 Task: Click on the option Current job.
Action: Mouse moved to (918, 126)
Screenshot: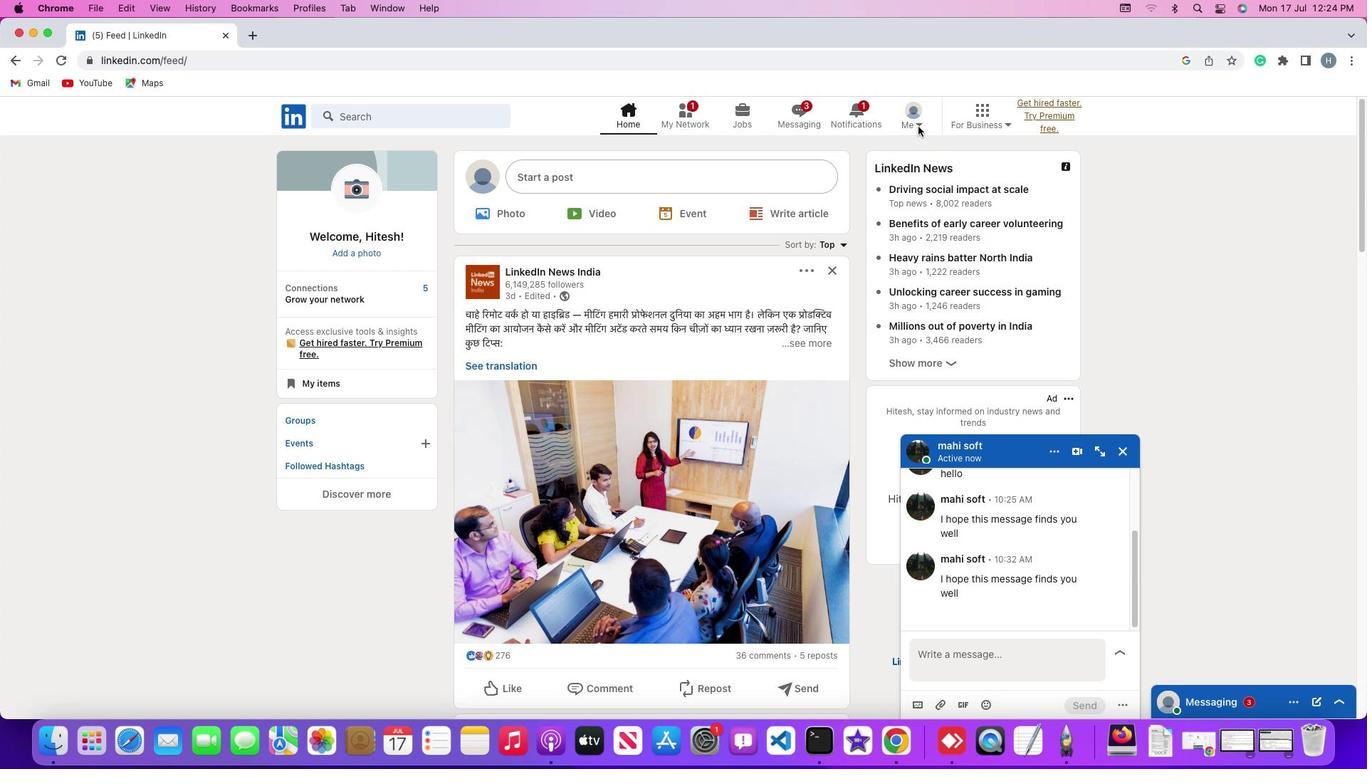 
Action: Mouse pressed left at (918, 126)
Screenshot: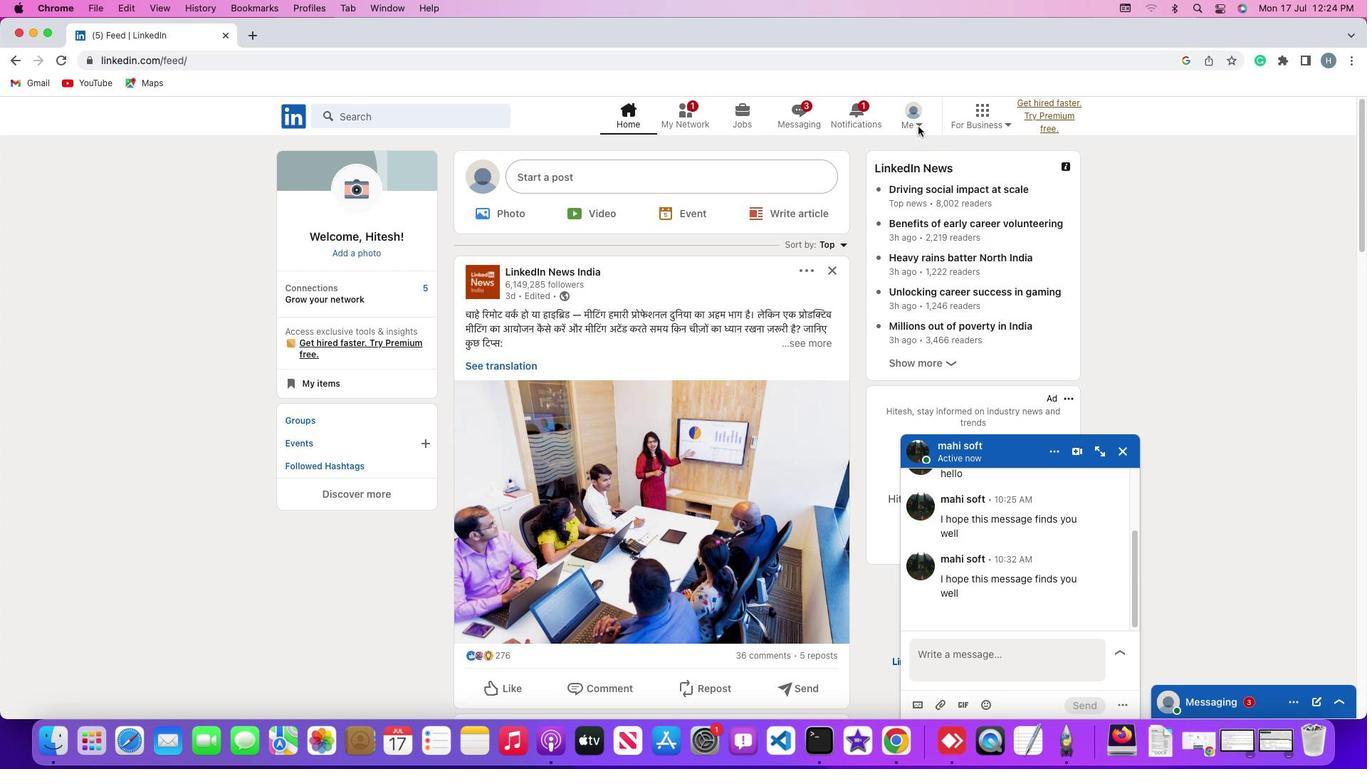 
Action: Mouse moved to (918, 126)
Screenshot: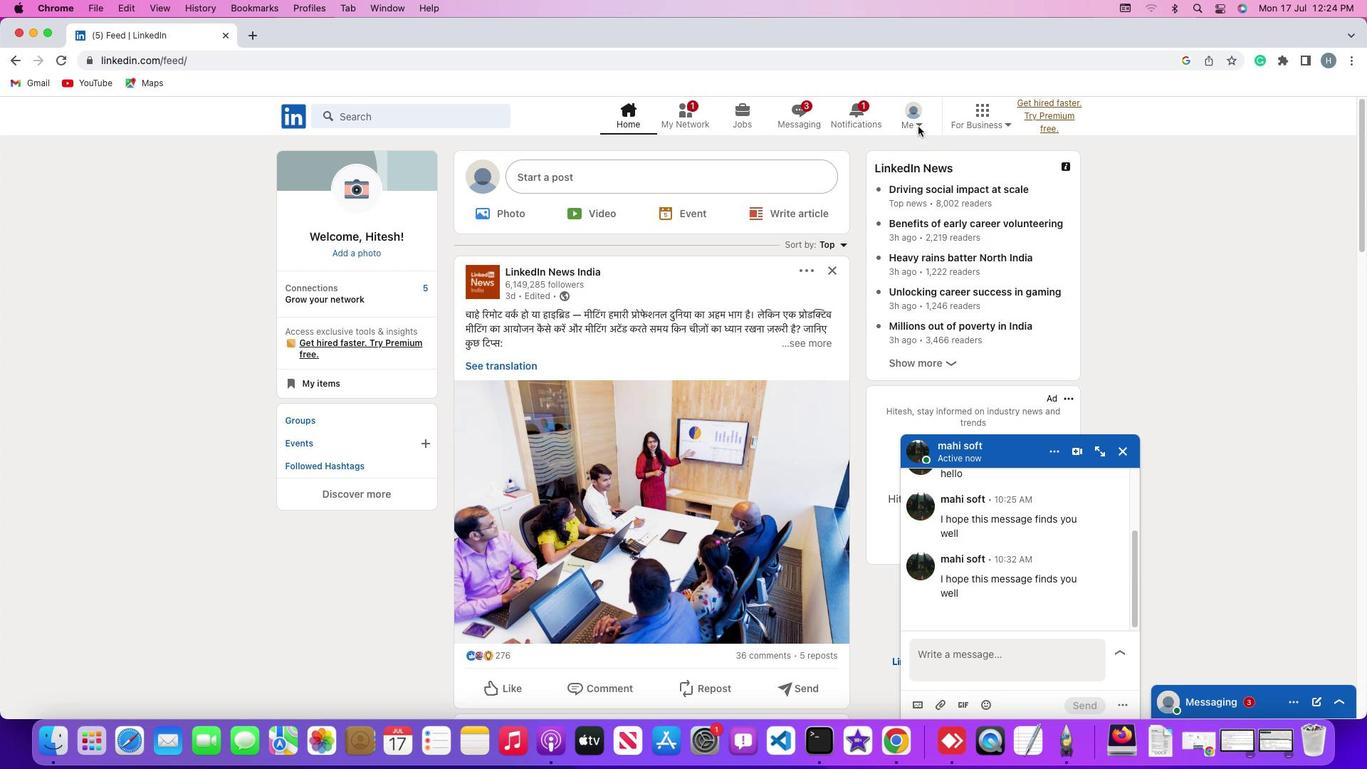 
Action: Mouse pressed left at (918, 126)
Screenshot: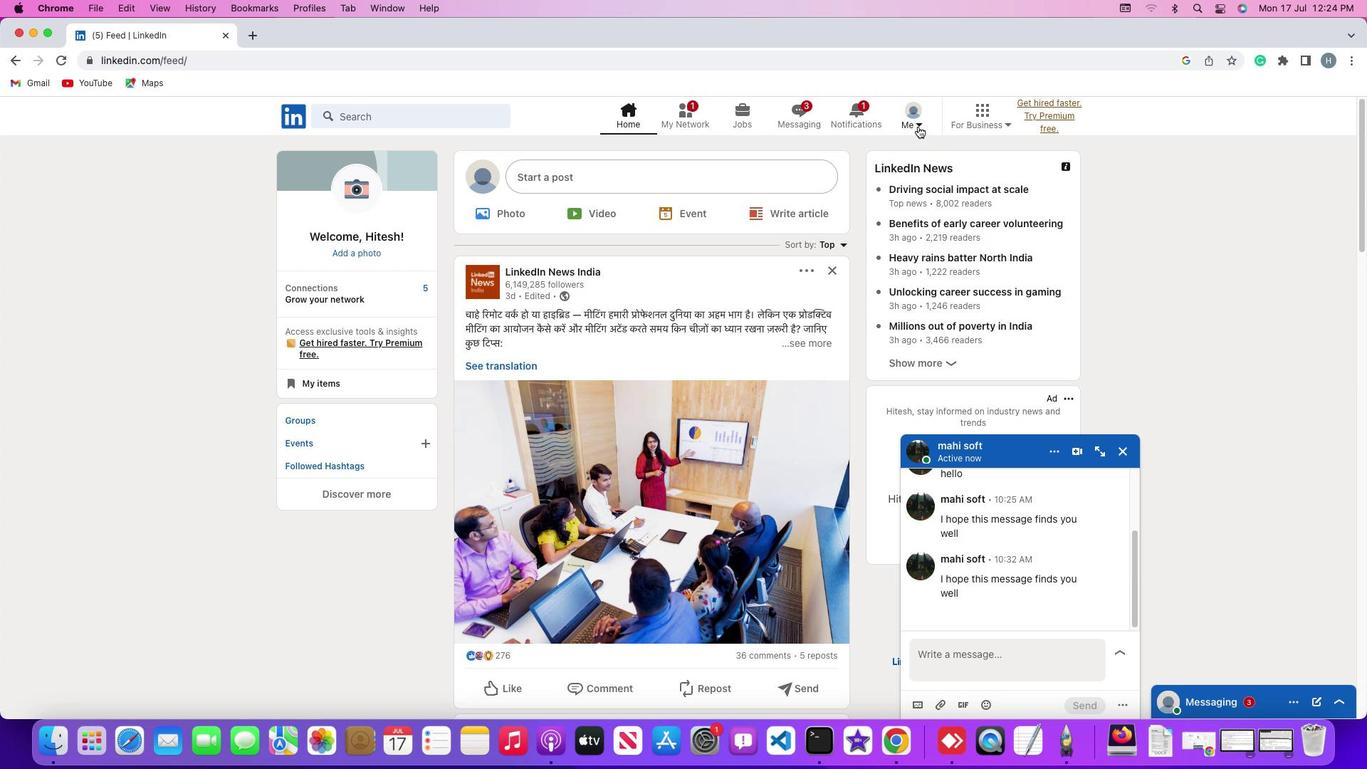 
Action: Mouse pressed left at (918, 126)
Screenshot: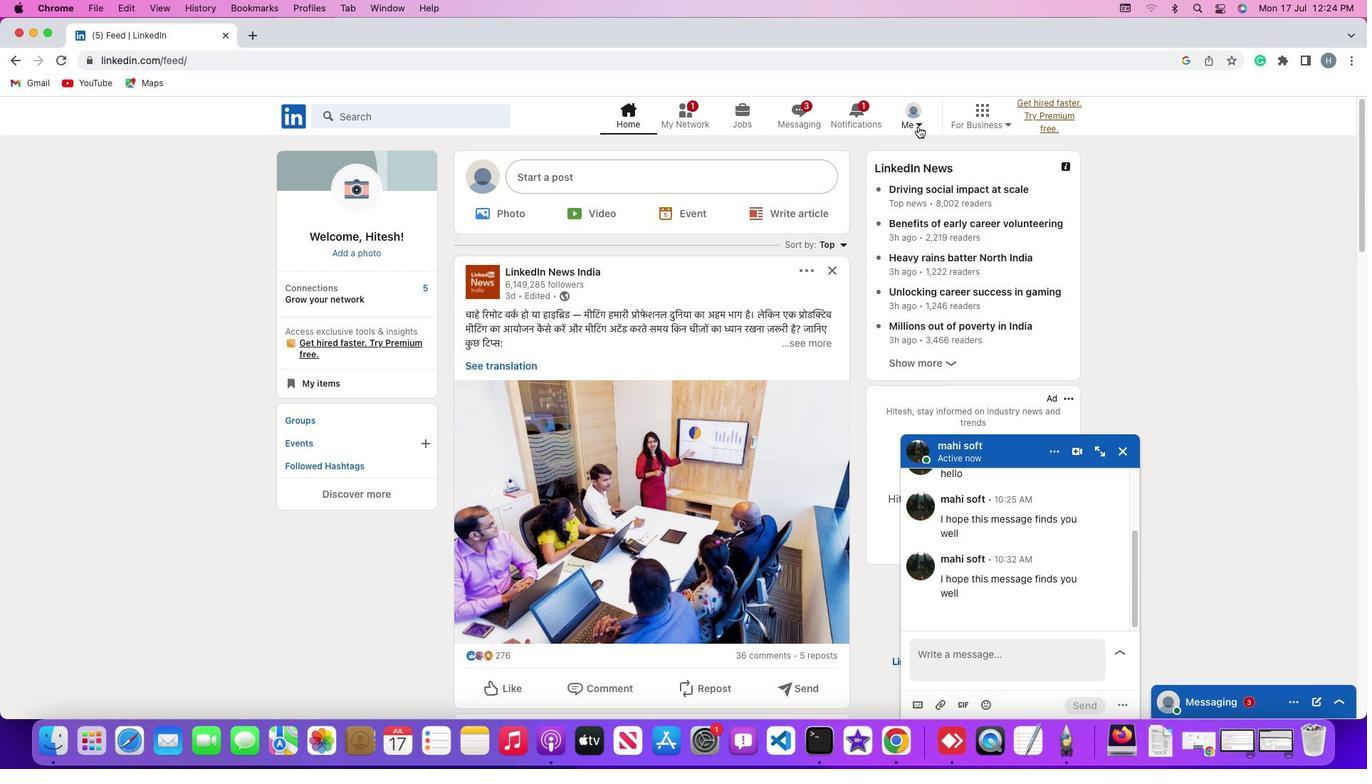 
Action: Mouse moved to (813, 275)
Screenshot: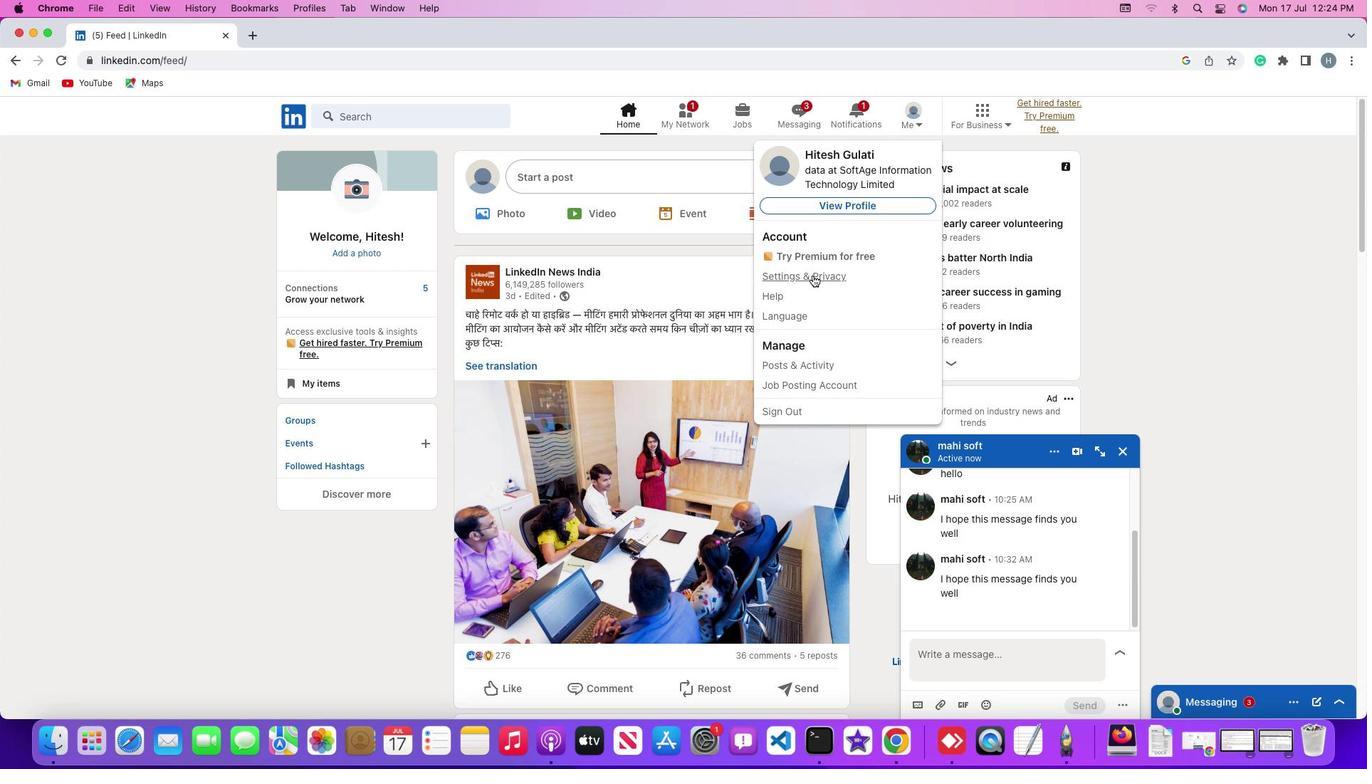
Action: Mouse pressed left at (813, 275)
Screenshot: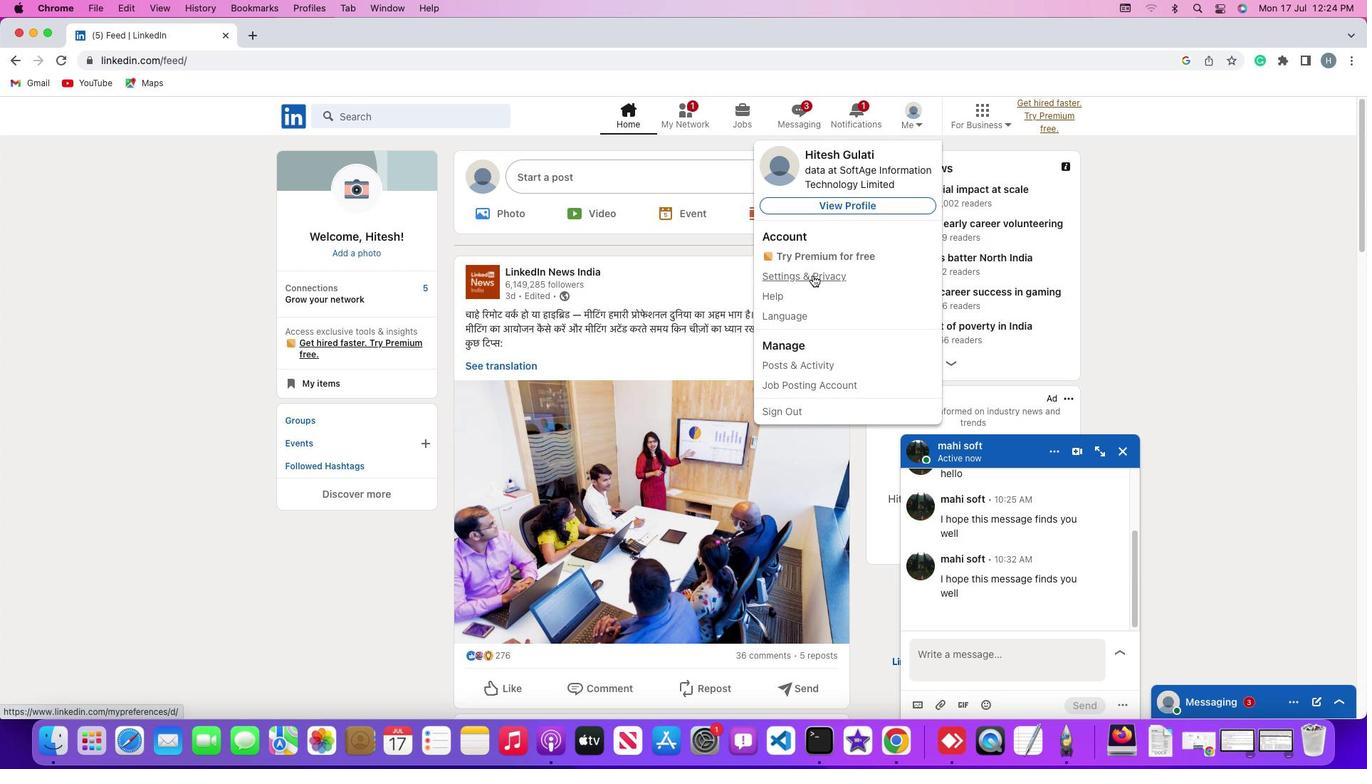 
Action: Mouse moved to (121, 433)
Screenshot: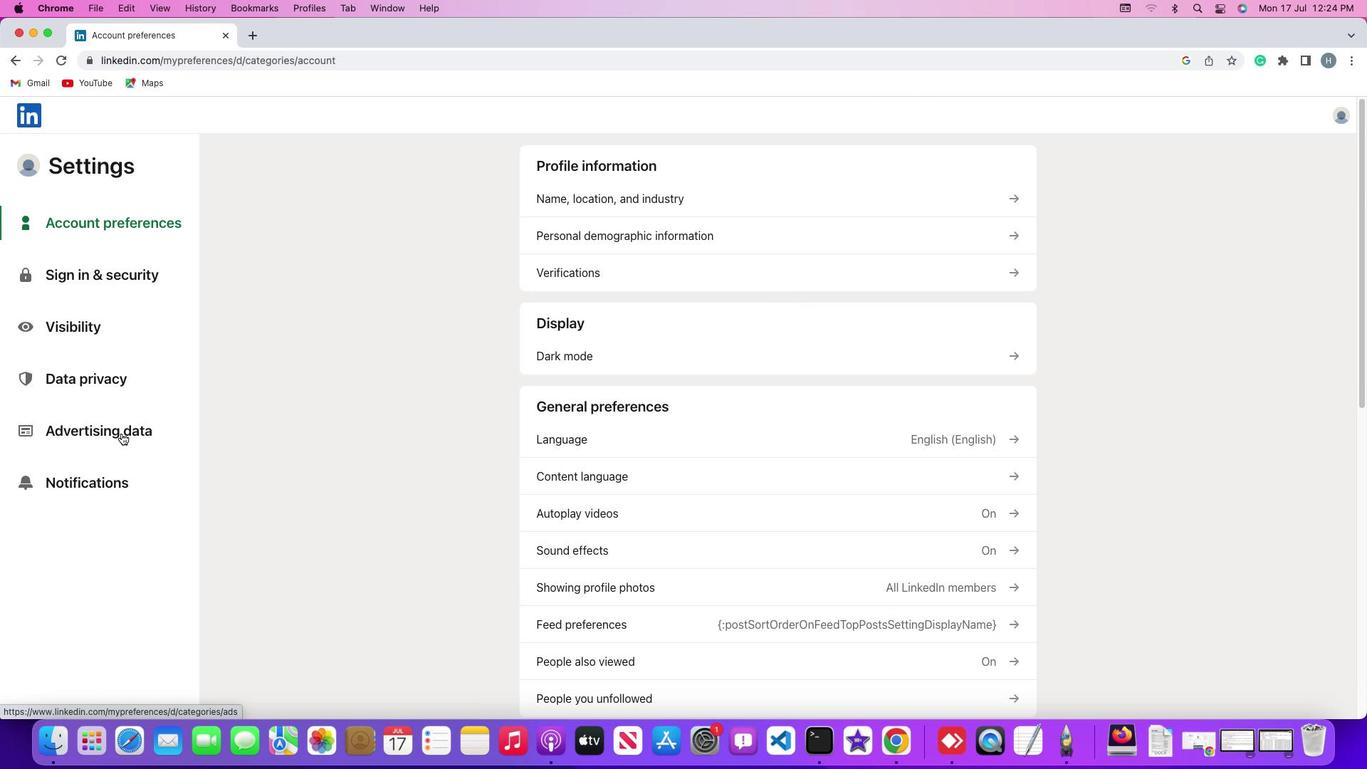 
Action: Mouse pressed left at (121, 433)
Screenshot: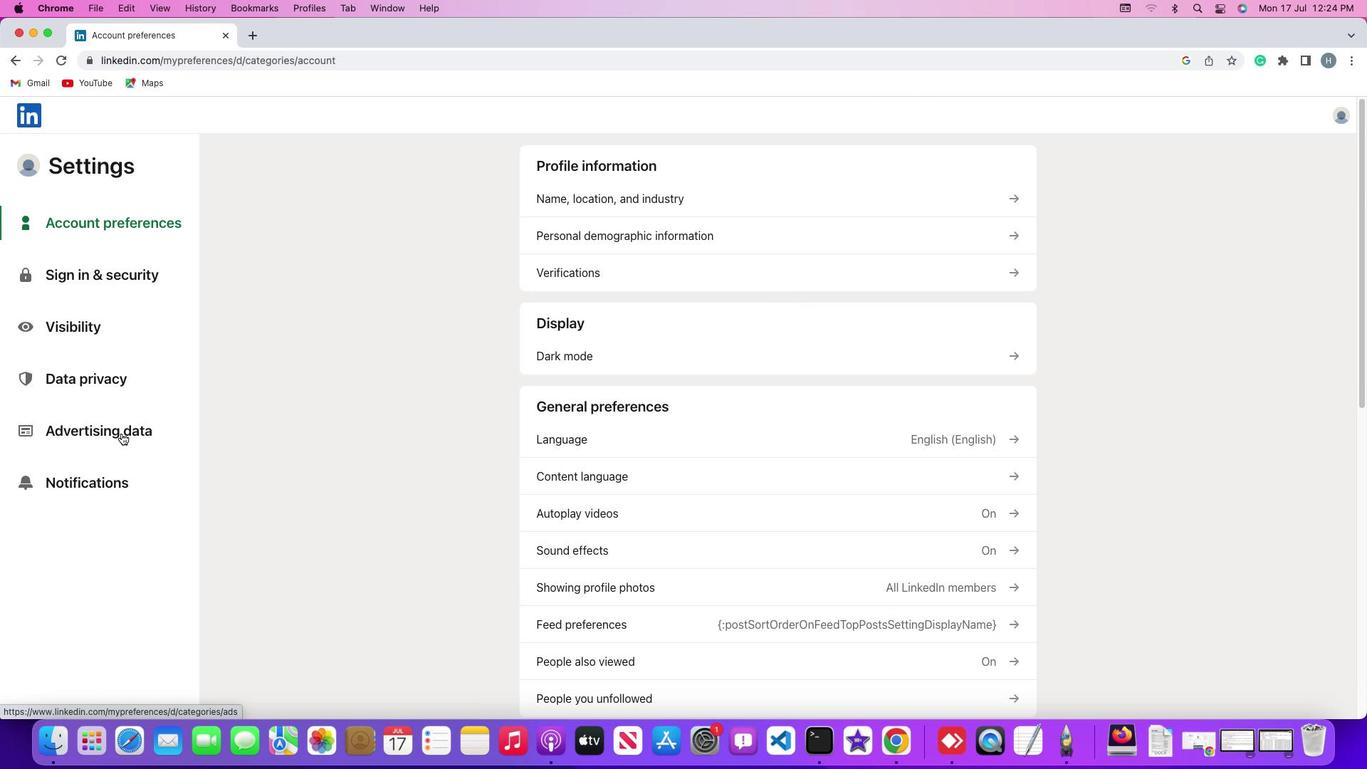 
Action: Mouse pressed left at (121, 433)
Screenshot: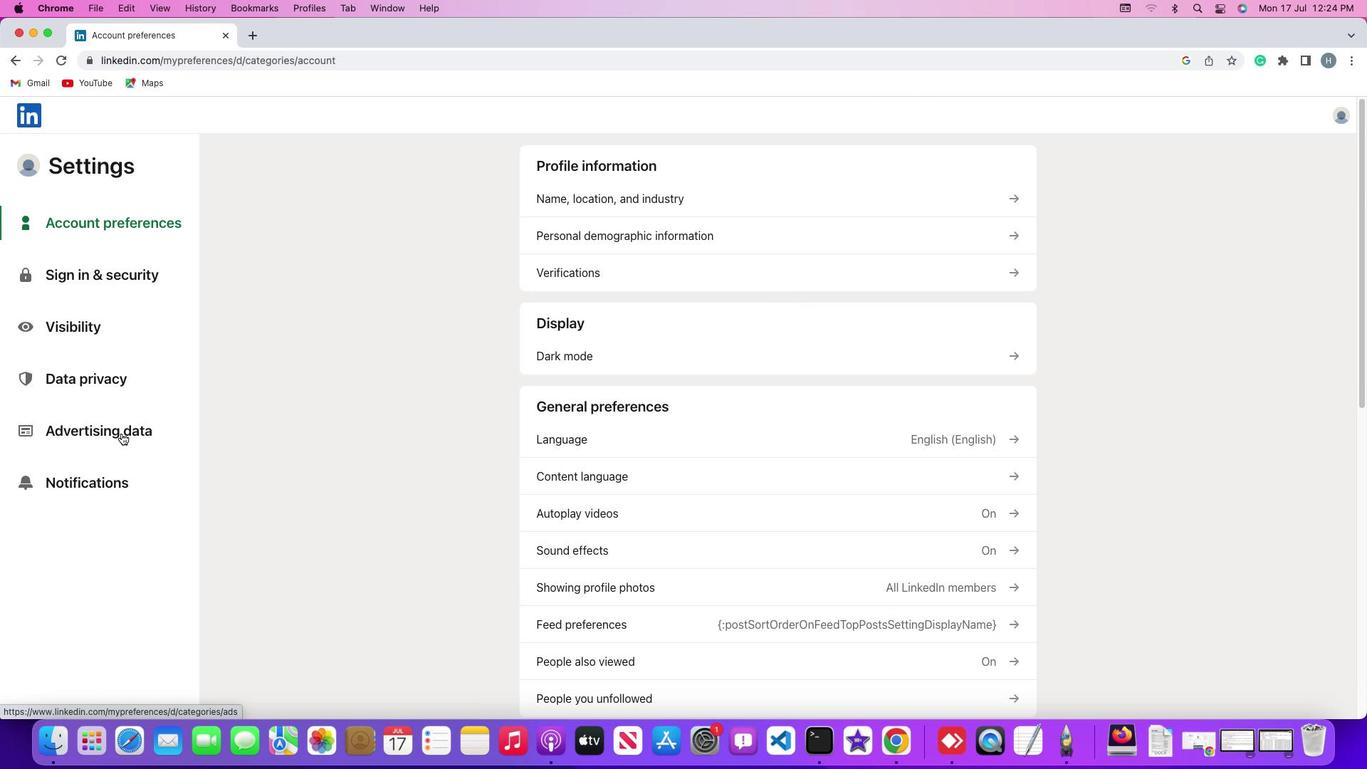
Action: Mouse moved to (585, 535)
Screenshot: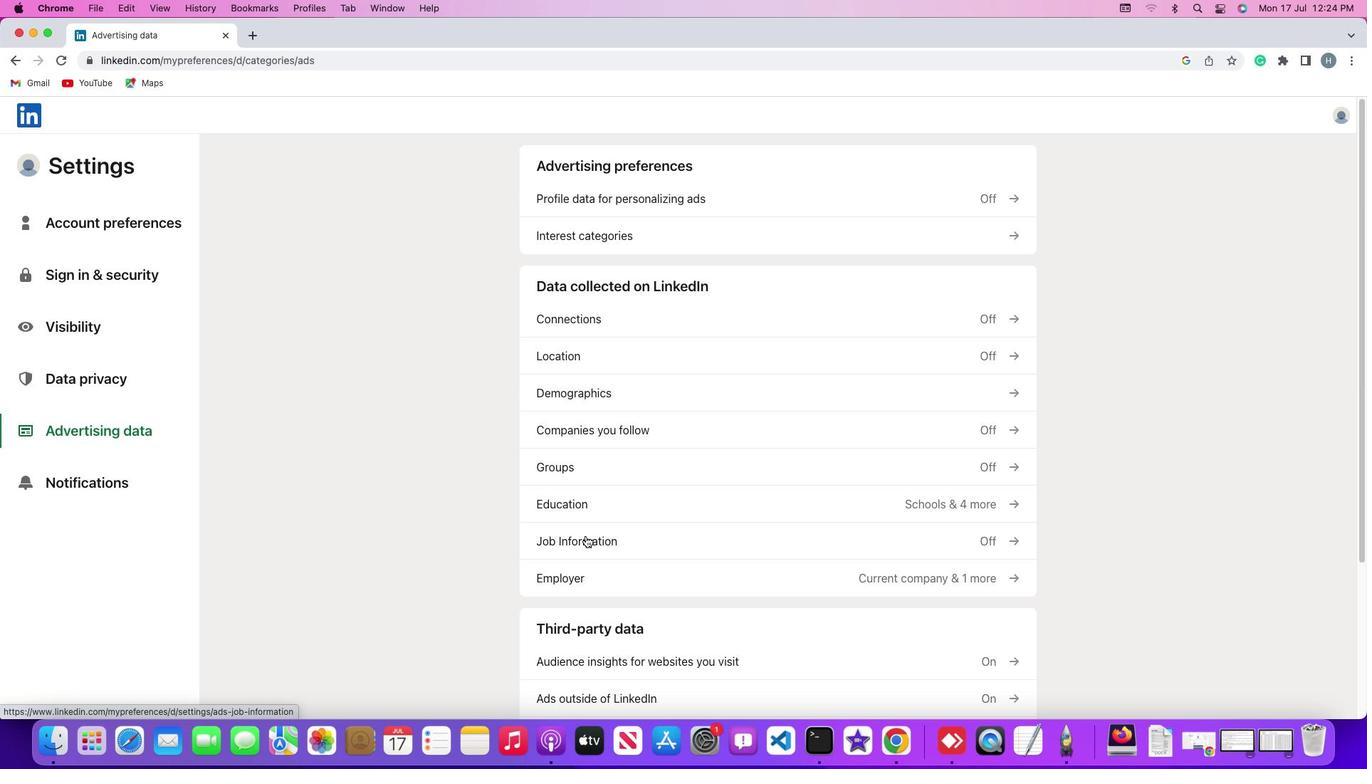 
Action: Mouse pressed left at (585, 535)
Screenshot: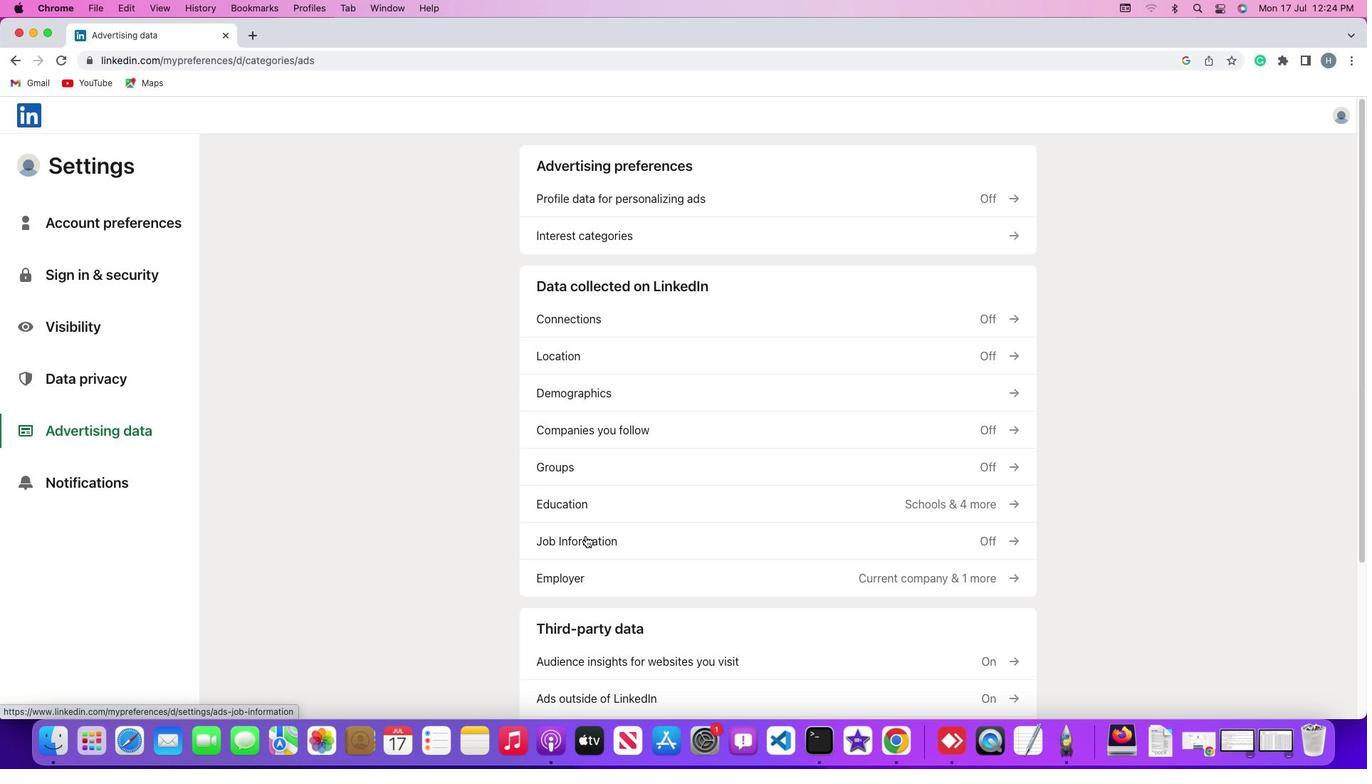 
Action: Mouse moved to (554, 249)
Screenshot: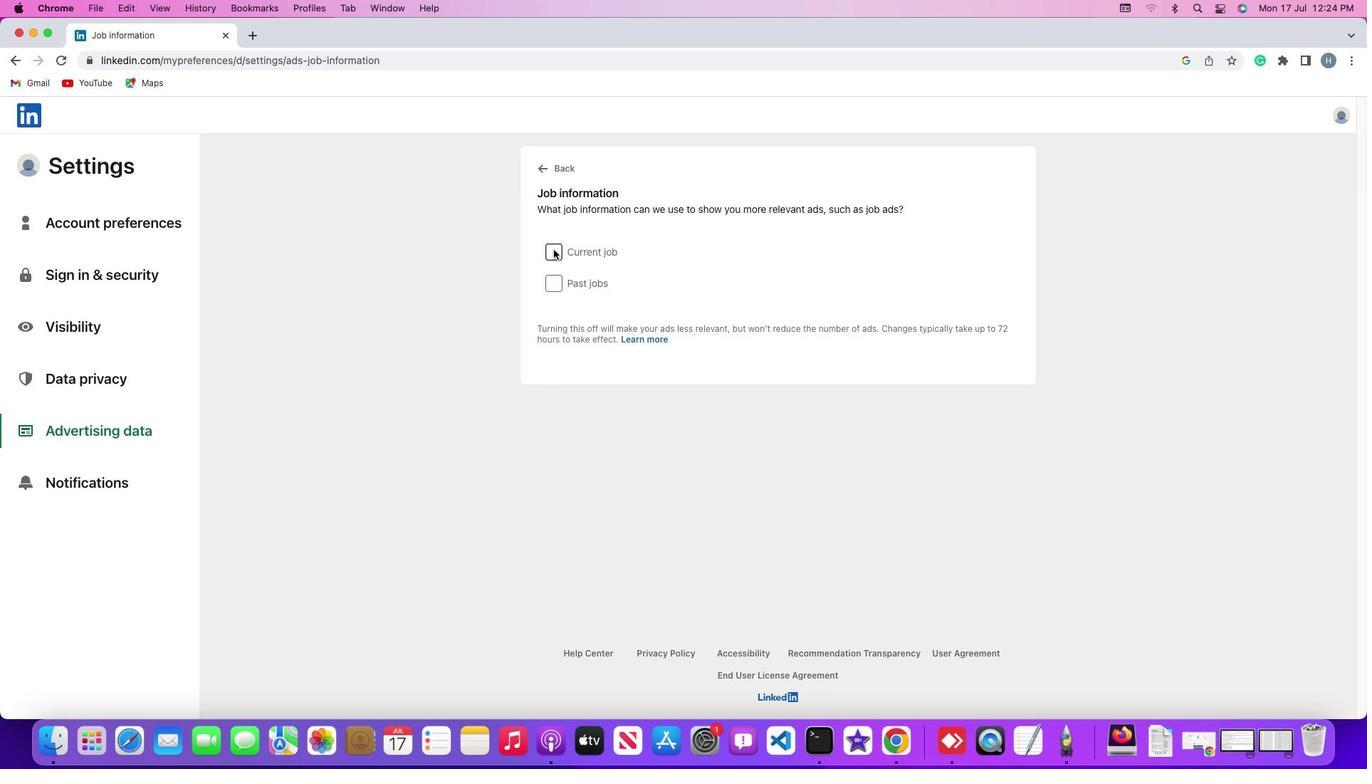 
Action: Mouse pressed left at (554, 249)
Screenshot: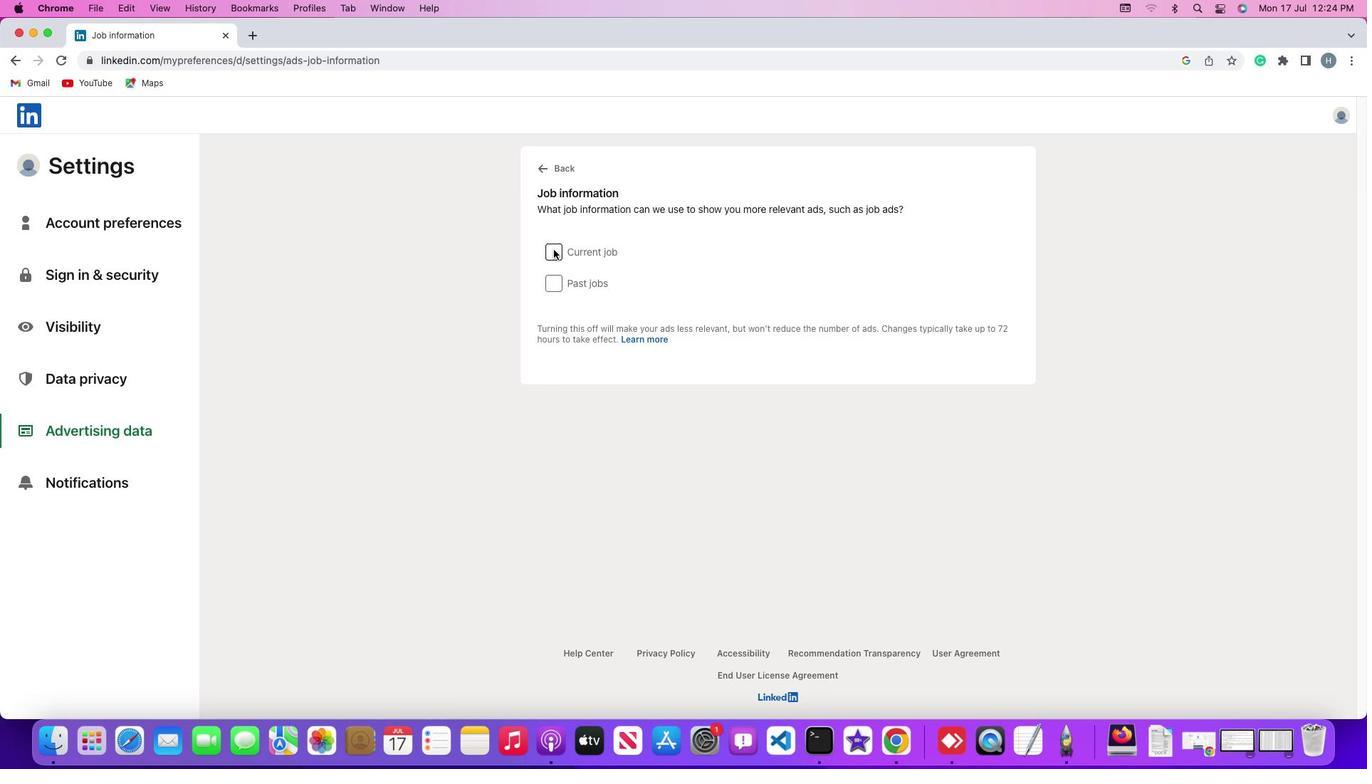 
Action: Mouse moved to (551, 294)
Screenshot: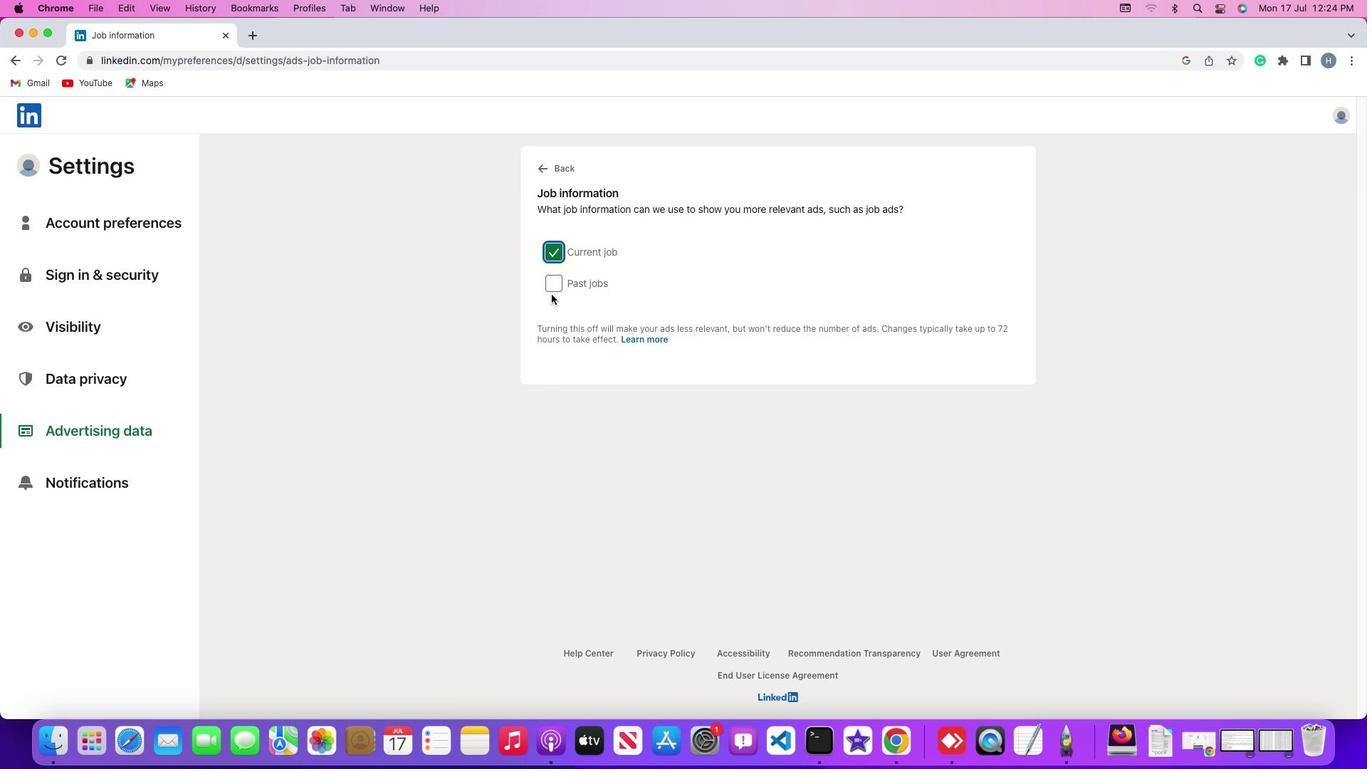 
